 Task: Create a section DevOps Dynamo and in the section, add a milestone Data Archiving in the project ArchiTech
Action: Mouse moved to (69, 302)
Screenshot: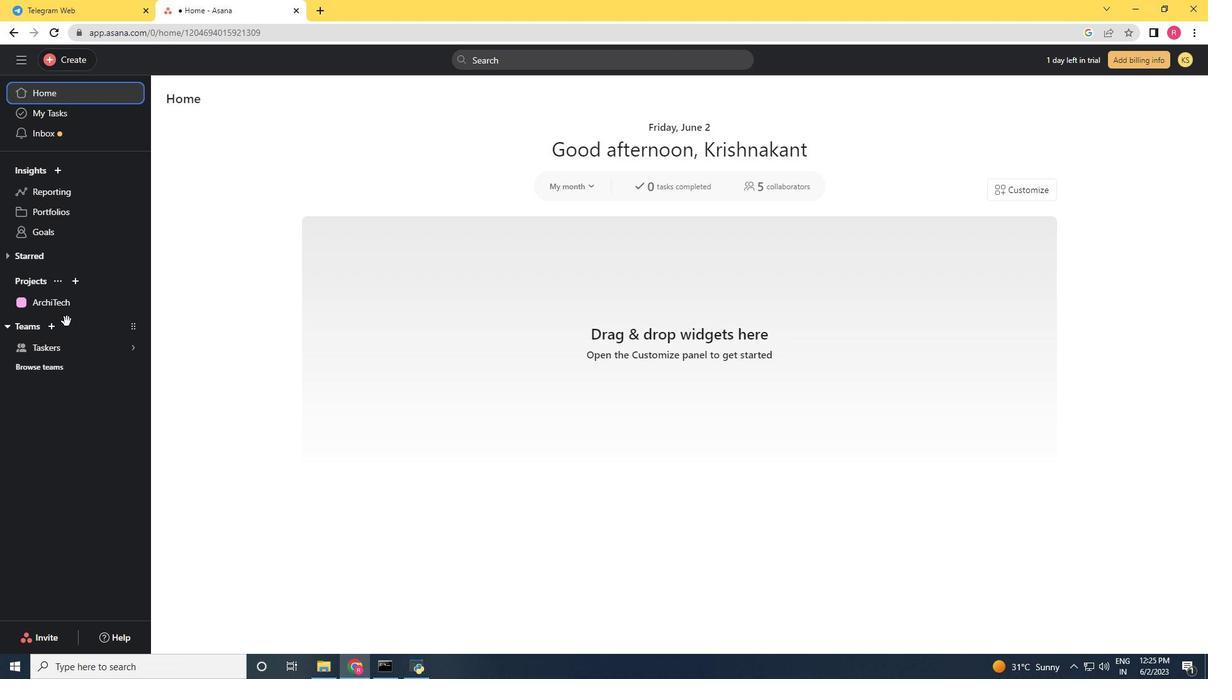 
Action: Mouse pressed left at (69, 302)
Screenshot: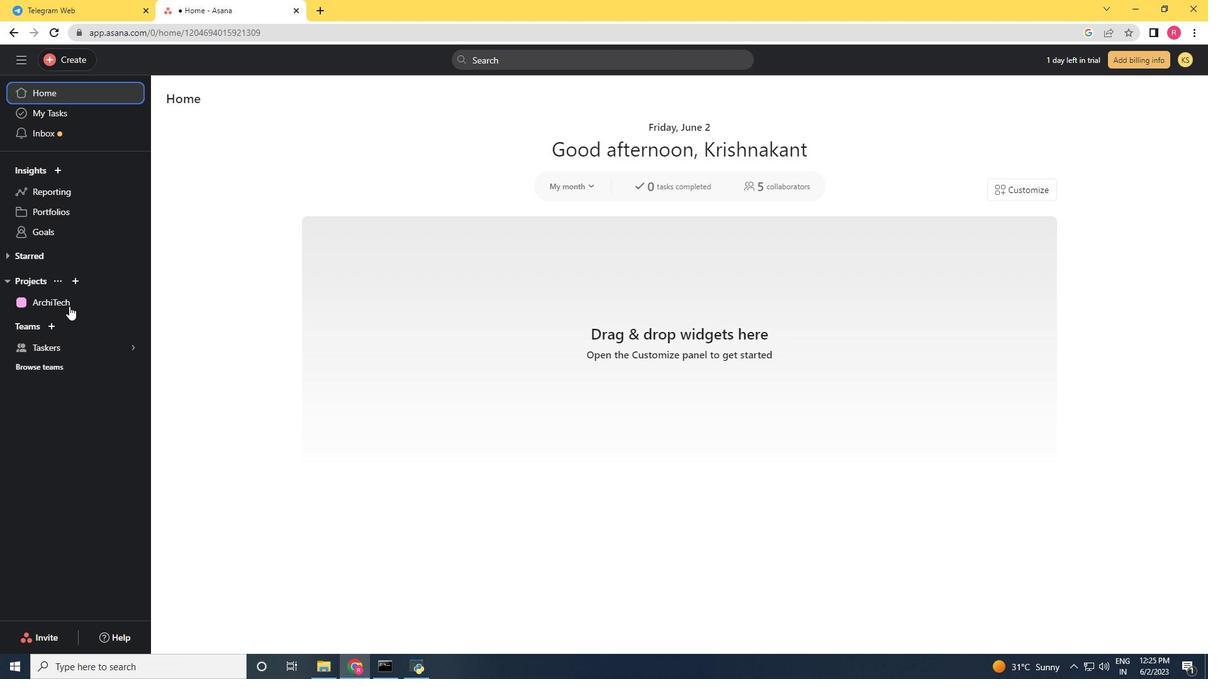 
Action: Mouse moved to (397, 541)
Screenshot: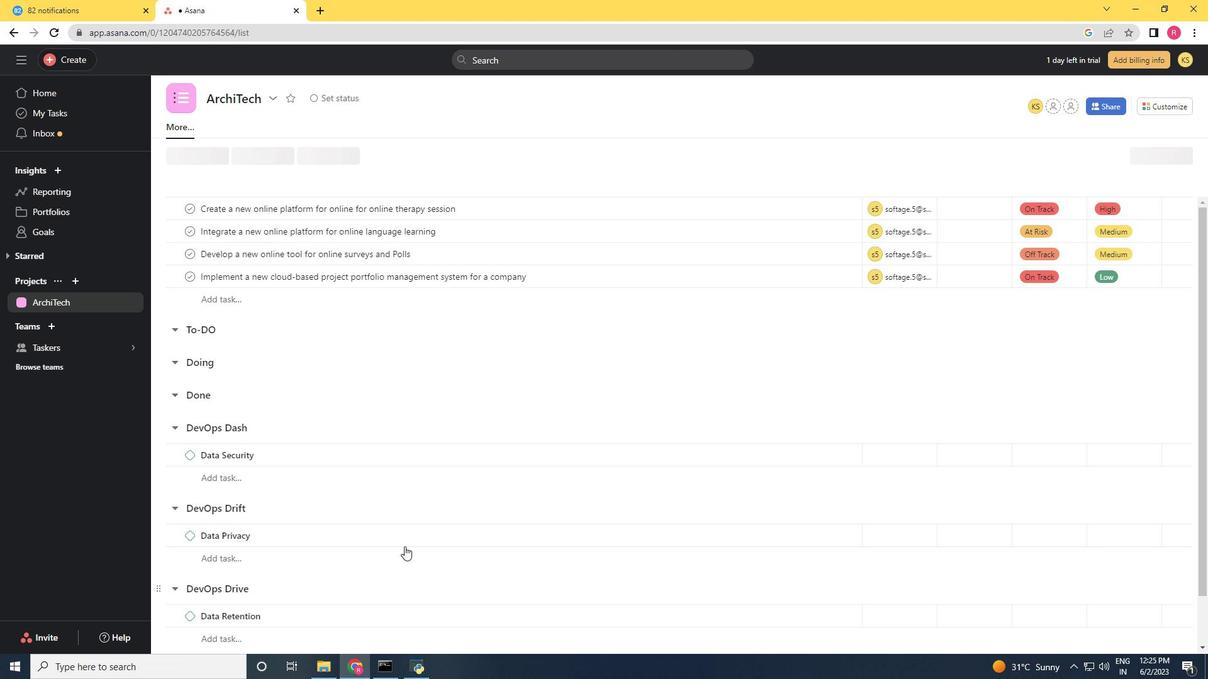 
Action: Mouse scrolled (397, 541) with delta (0, 0)
Screenshot: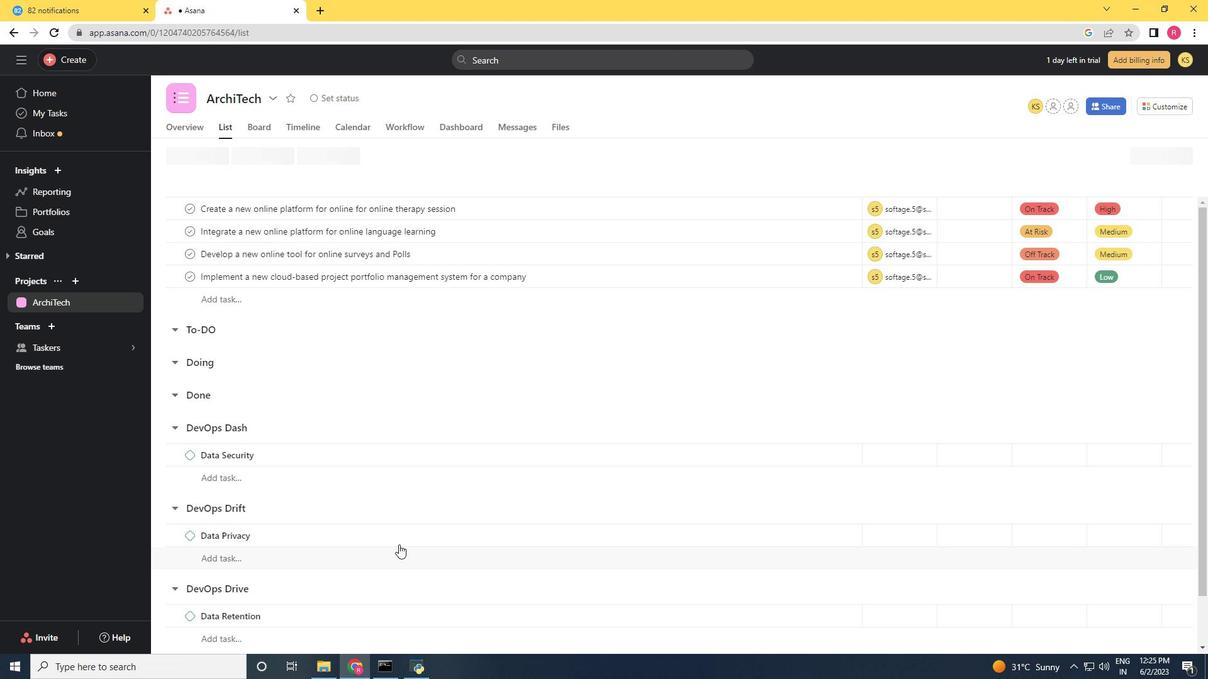 
Action: Mouse scrolled (397, 541) with delta (0, 0)
Screenshot: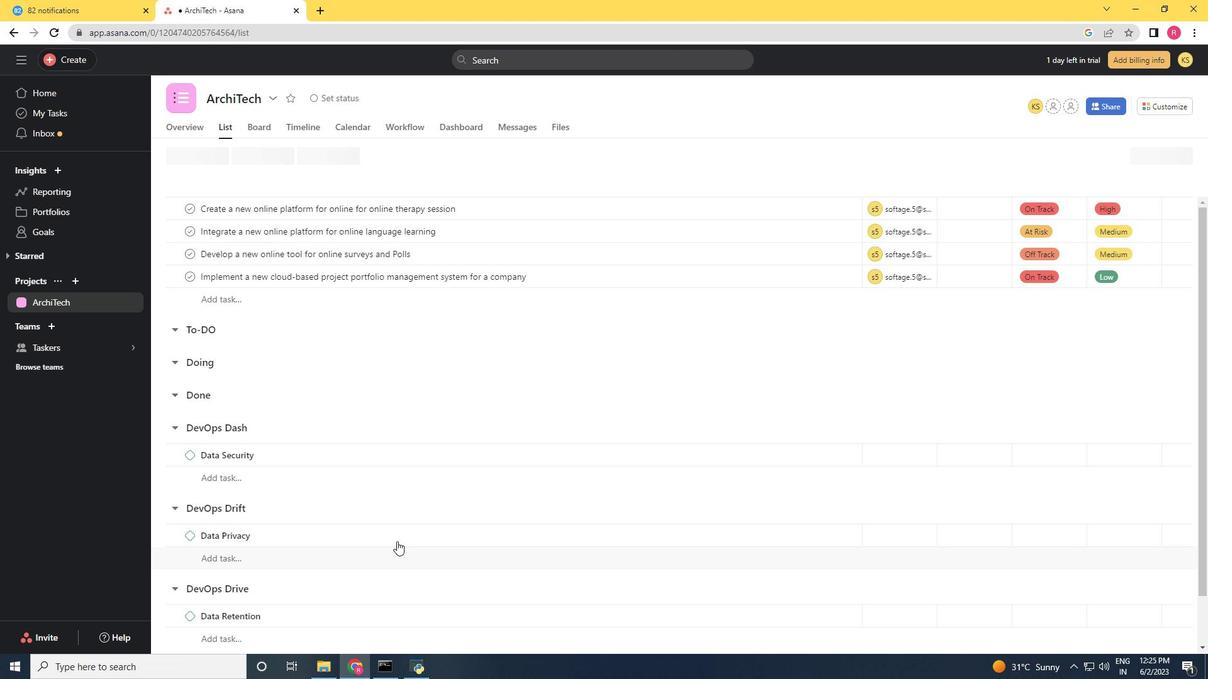 
Action: Mouse moved to (396, 541)
Screenshot: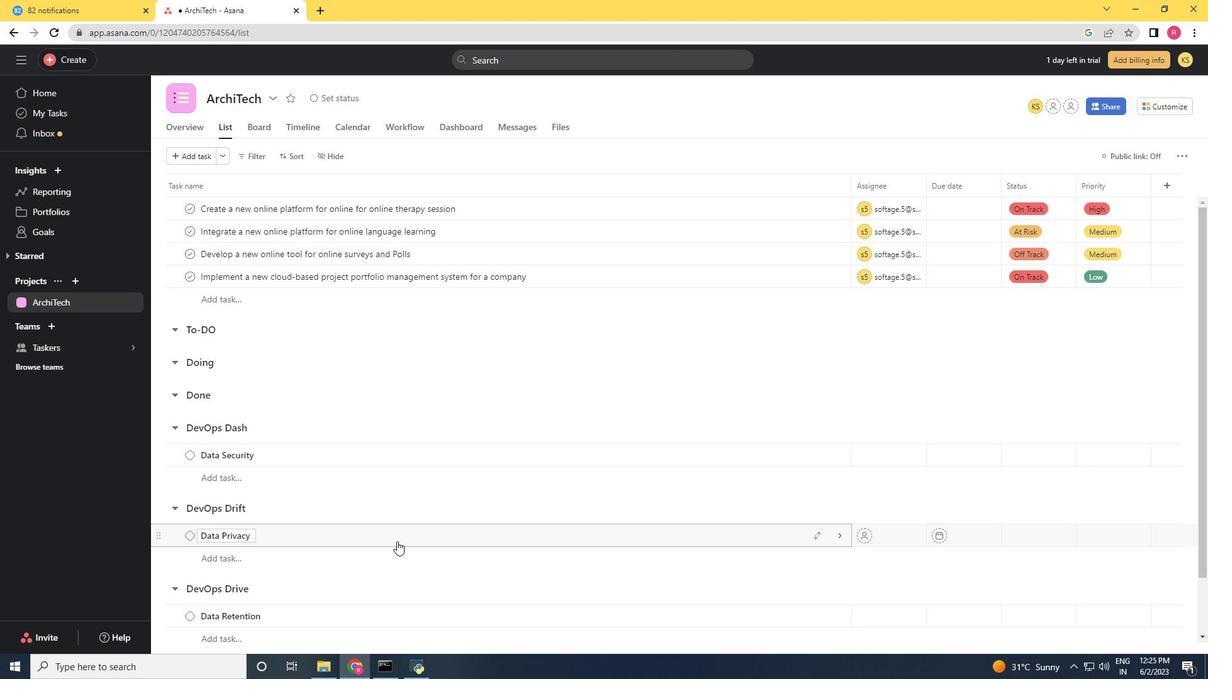 
Action: Mouse scrolled (396, 541) with delta (0, 0)
Screenshot: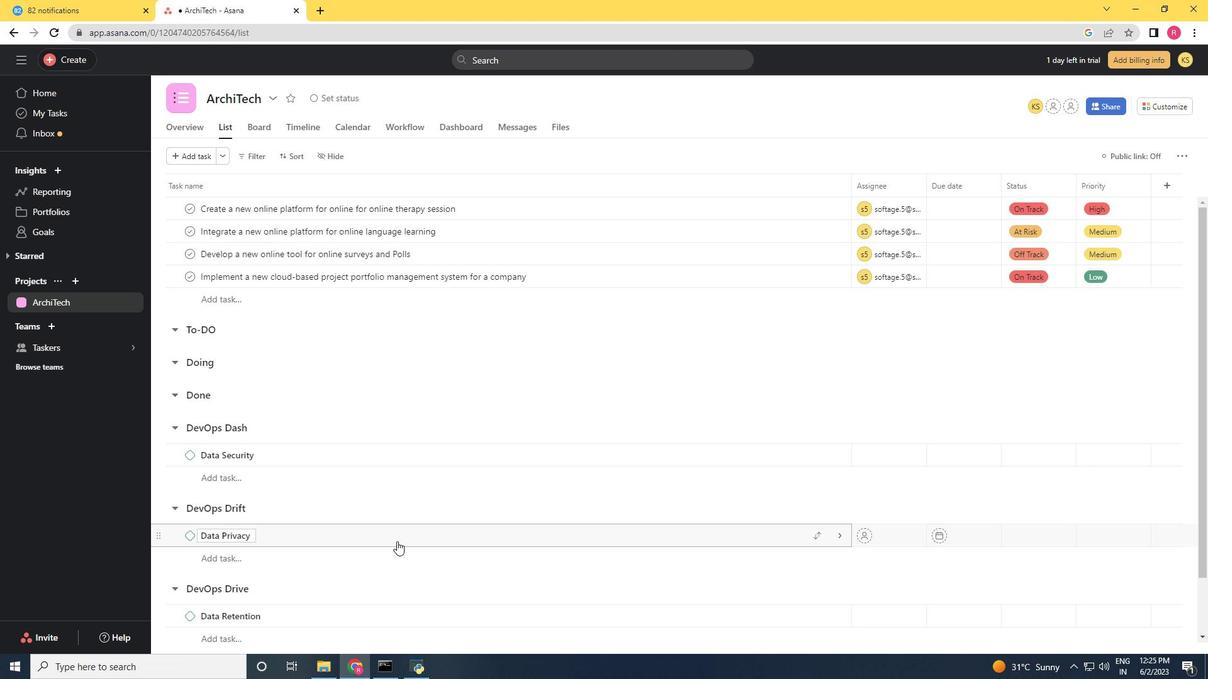 
Action: Mouse moved to (394, 543)
Screenshot: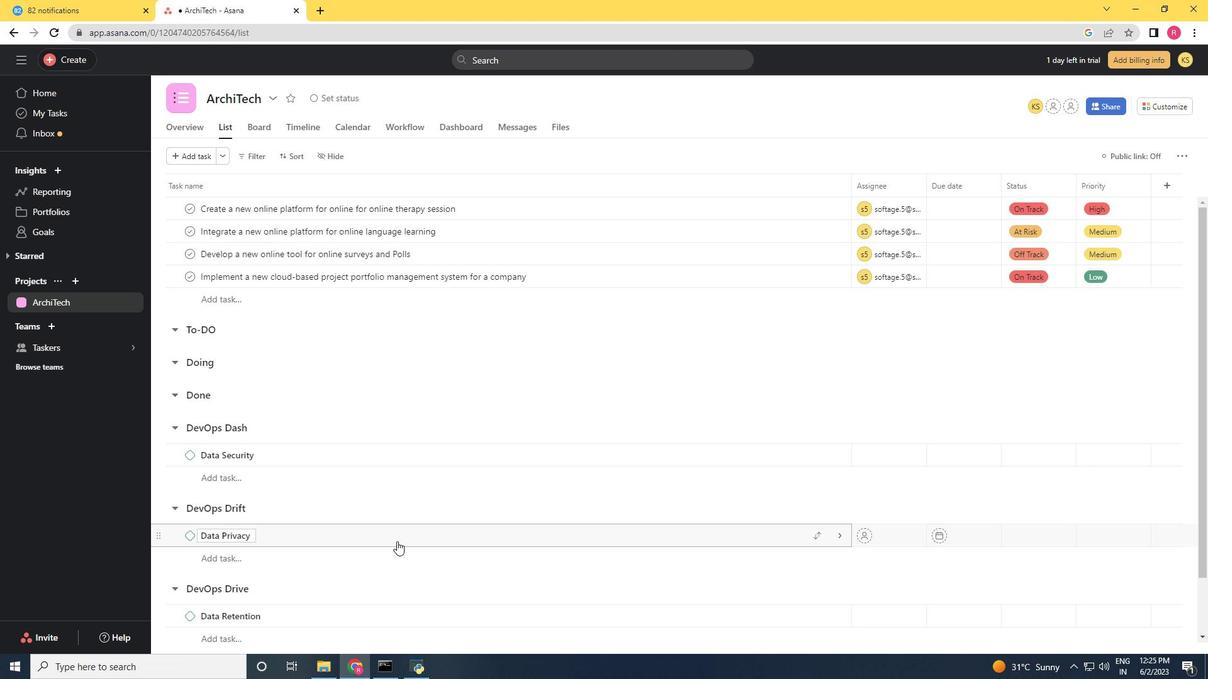 
Action: Mouse scrolled (394, 543) with delta (0, 0)
Screenshot: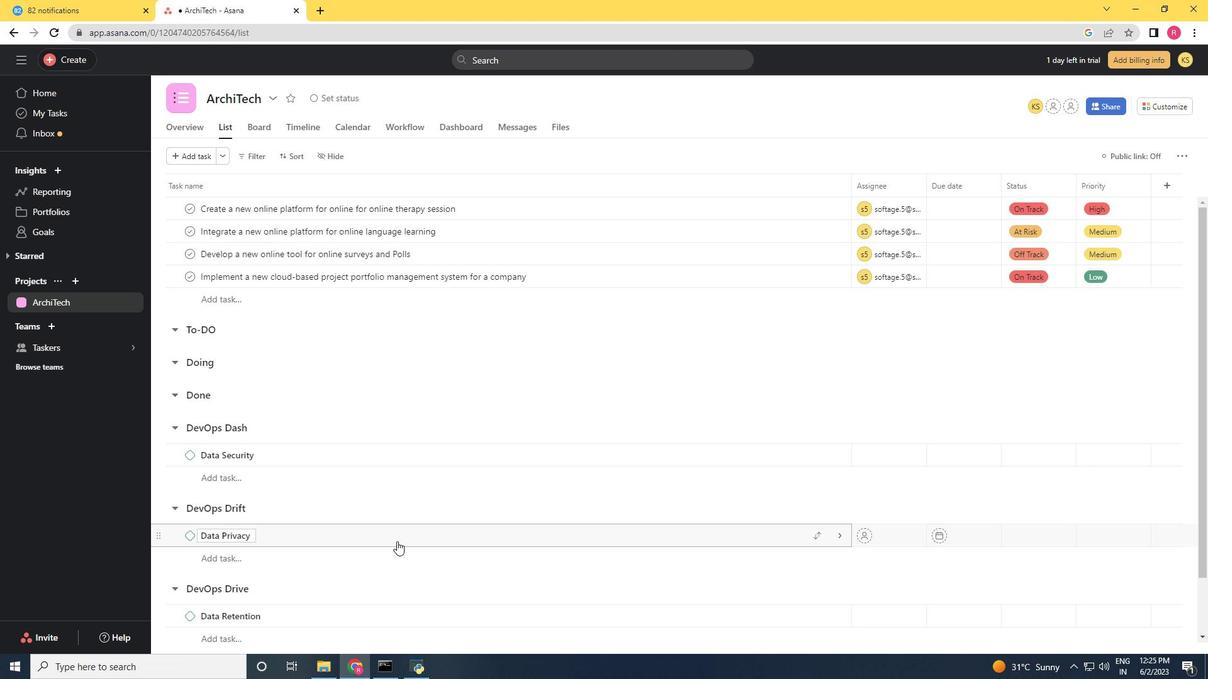 
Action: Mouse moved to (223, 607)
Screenshot: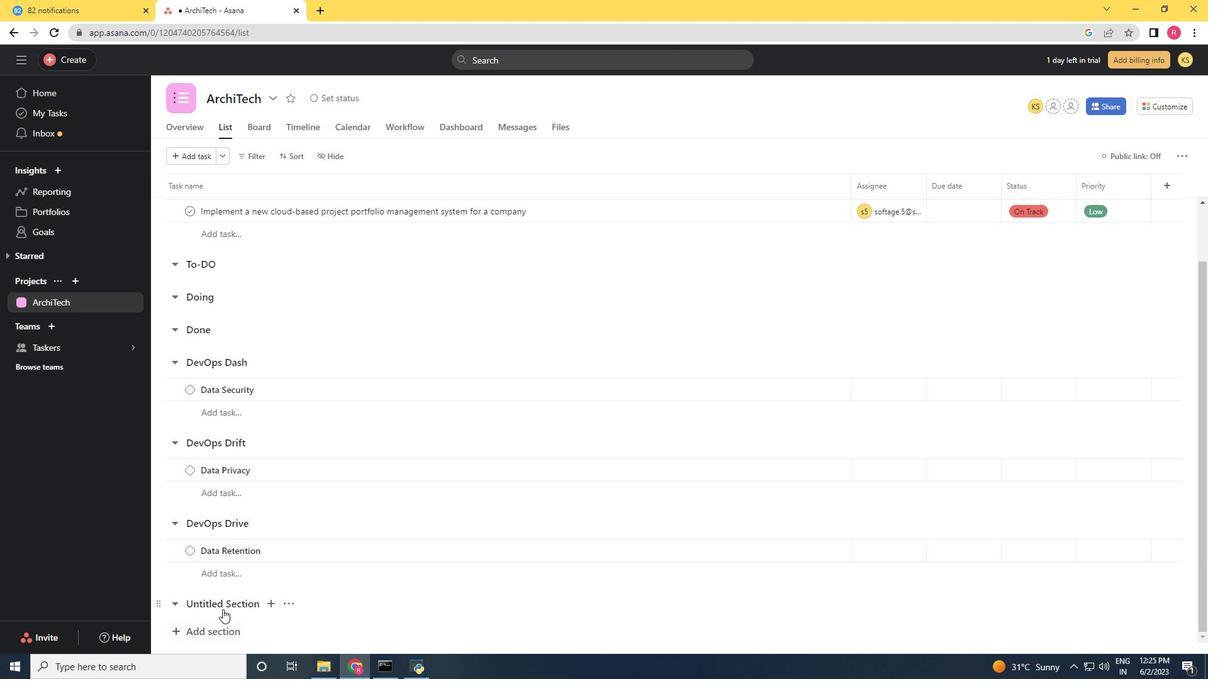 
Action: Mouse pressed left at (223, 607)
Screenshot: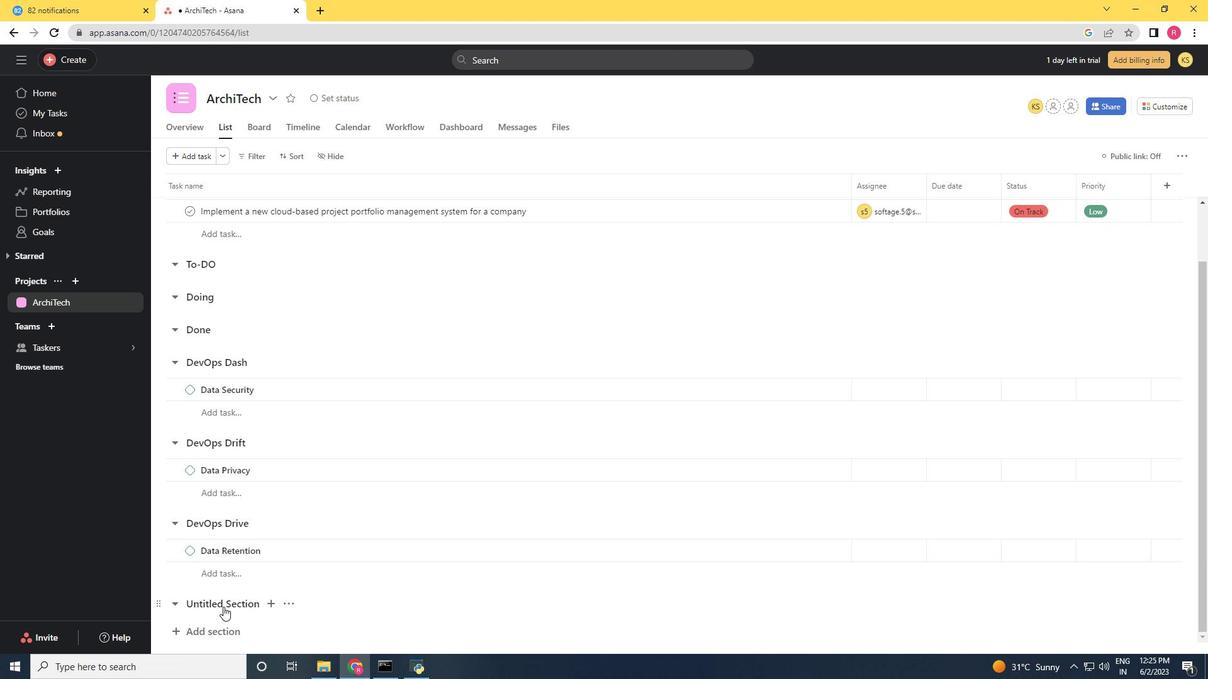 
Action: Mouse moved to (256, 603)
Screenshot: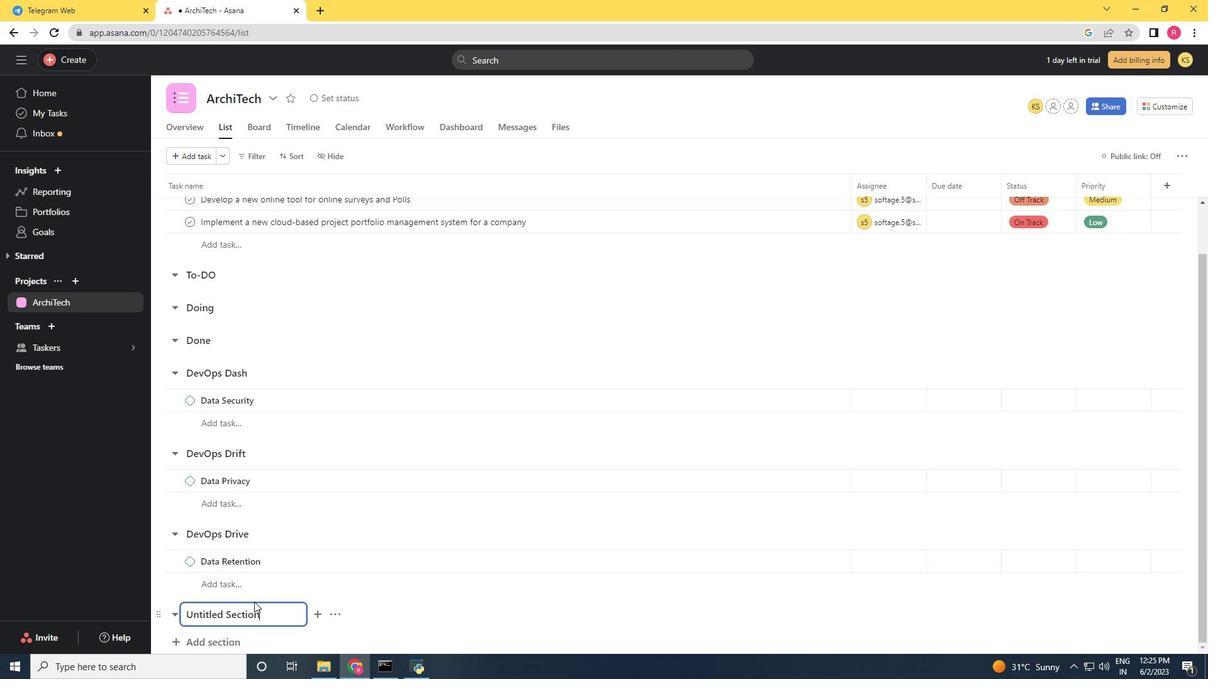 
Action: Key pressed <Key.backspace><Key.backspace><Key.backspace><Key.backspace><Key.backspace><Key.backspace><Key.backspace><Key.backspace><Key.backspace><Key.backspace><Key.backspace><Key.backspace><Key.backspace><Key.backspace><Key.backspace><Key.backspace><Key.backspace><Key.backspace><Key.backspace><Key.backspace><Key.backspace><Key.shift><Key.shift><Key.shift>Dev<Key.shift>Ops<Key.space><Key.shift><Key.shift><Key.shift><Key.shift><Key.shift><Key.shift><Key.shift><Key.shift><Key.shift>Dynamo<Key.enter>
Screenshot: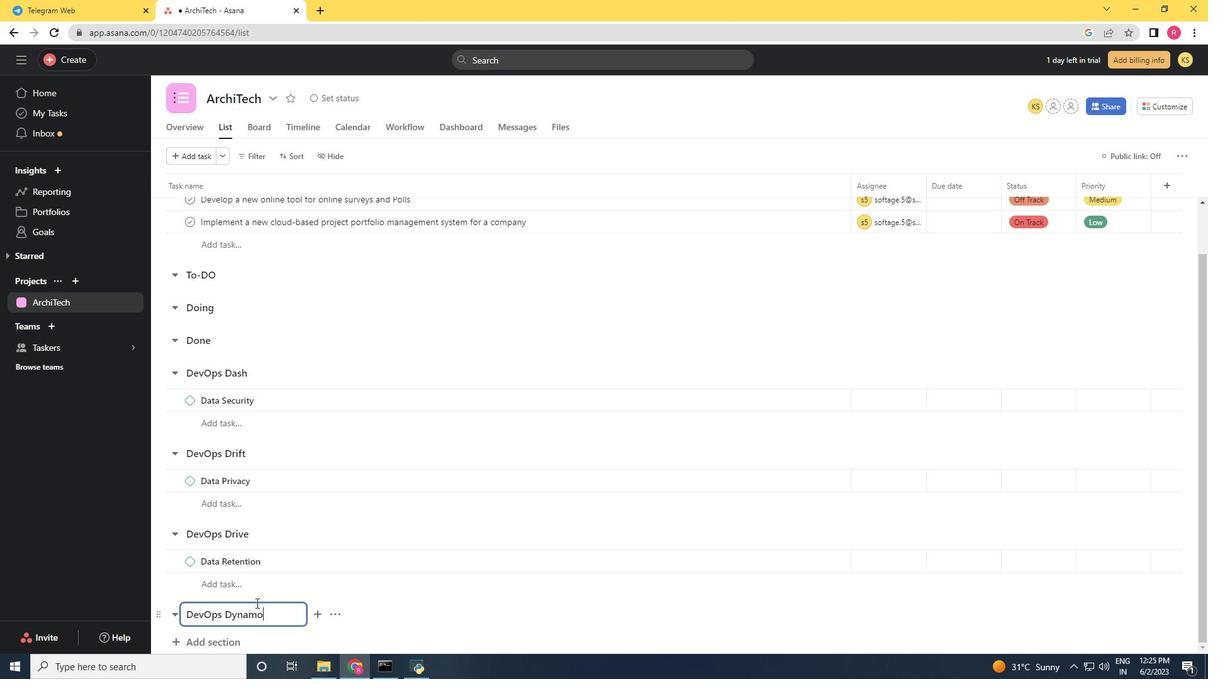 
Action: Mouse moved to (329, 560)
Screenshot: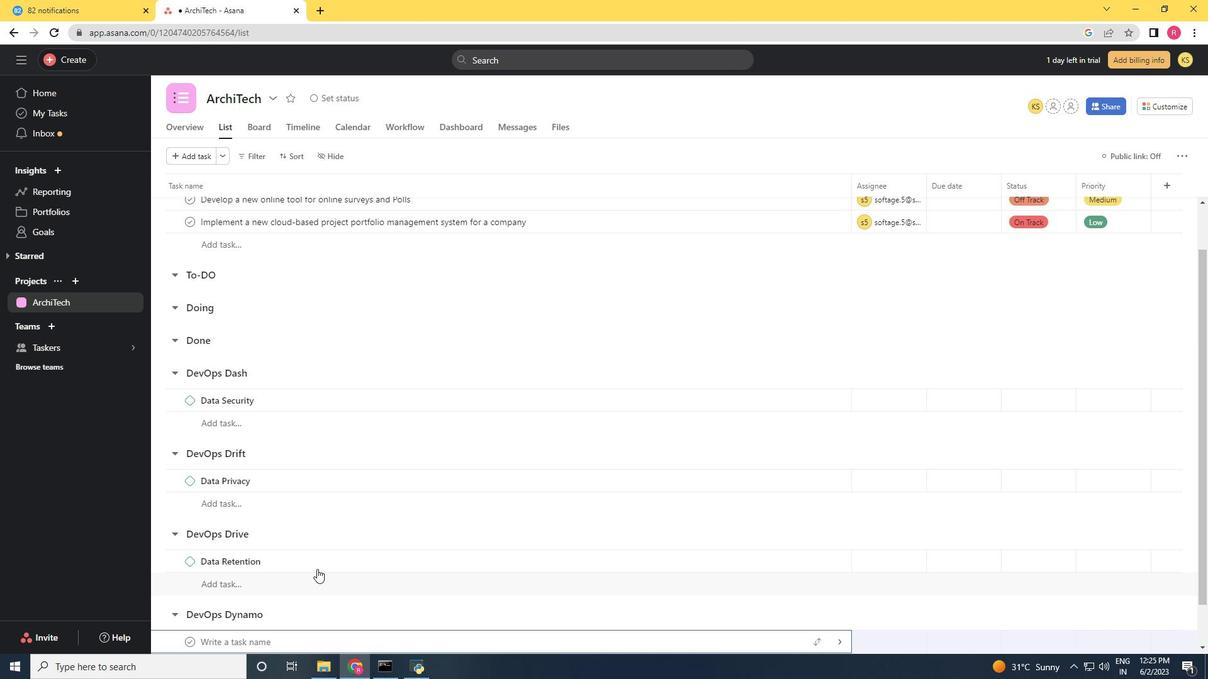
Action: Mouse scrolled (329, 560) with delta (0, 0)
Screenshot: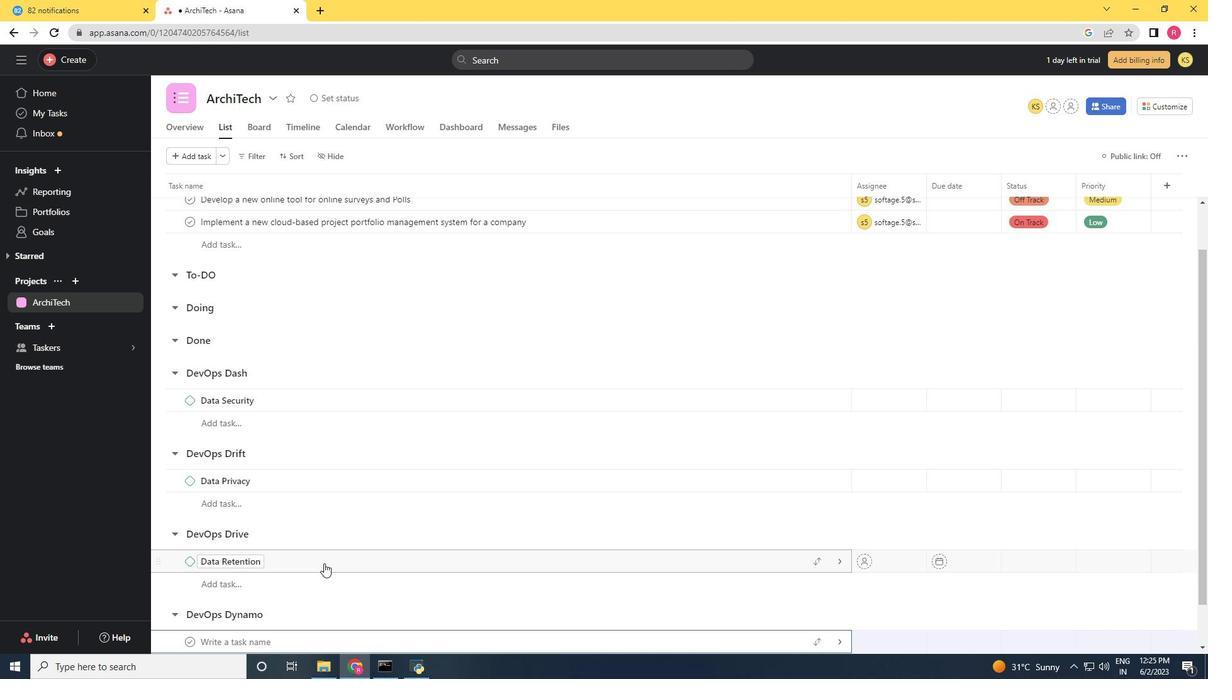 
Action: Mouse scrolled (329, 560) with delta (0, 0)
Screenshot: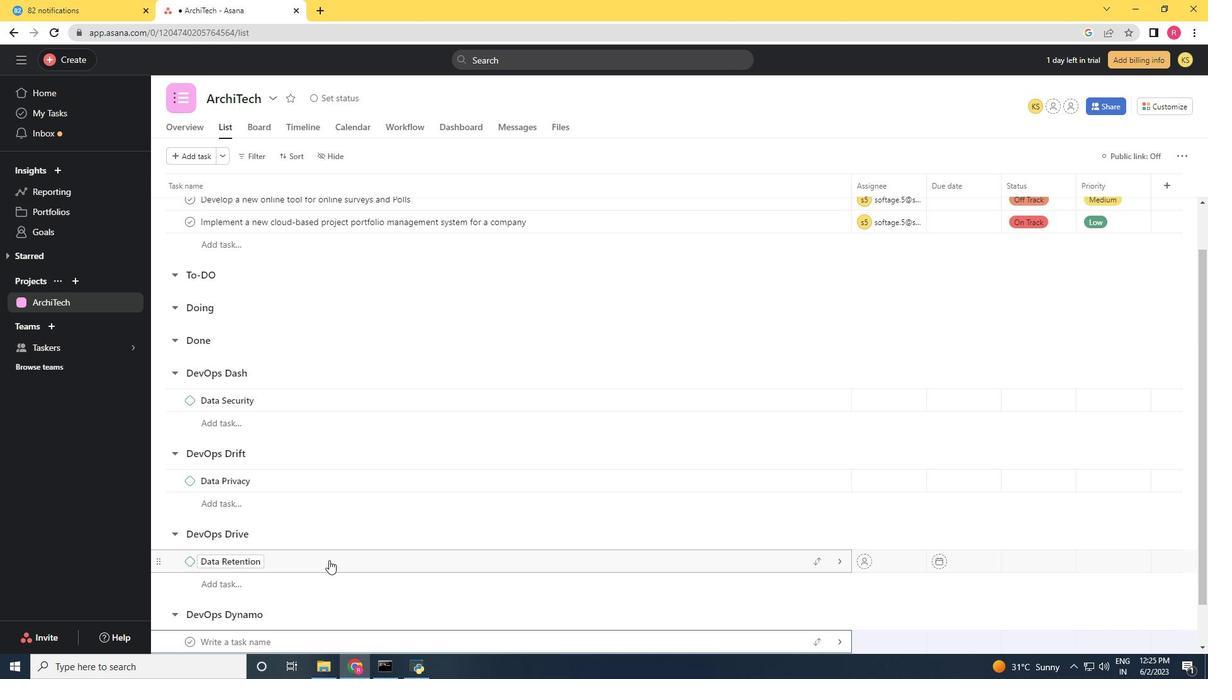 
Action: Key pressed <Key.shift>Data<Key.space><Key.shift>Archiving
Screenshot: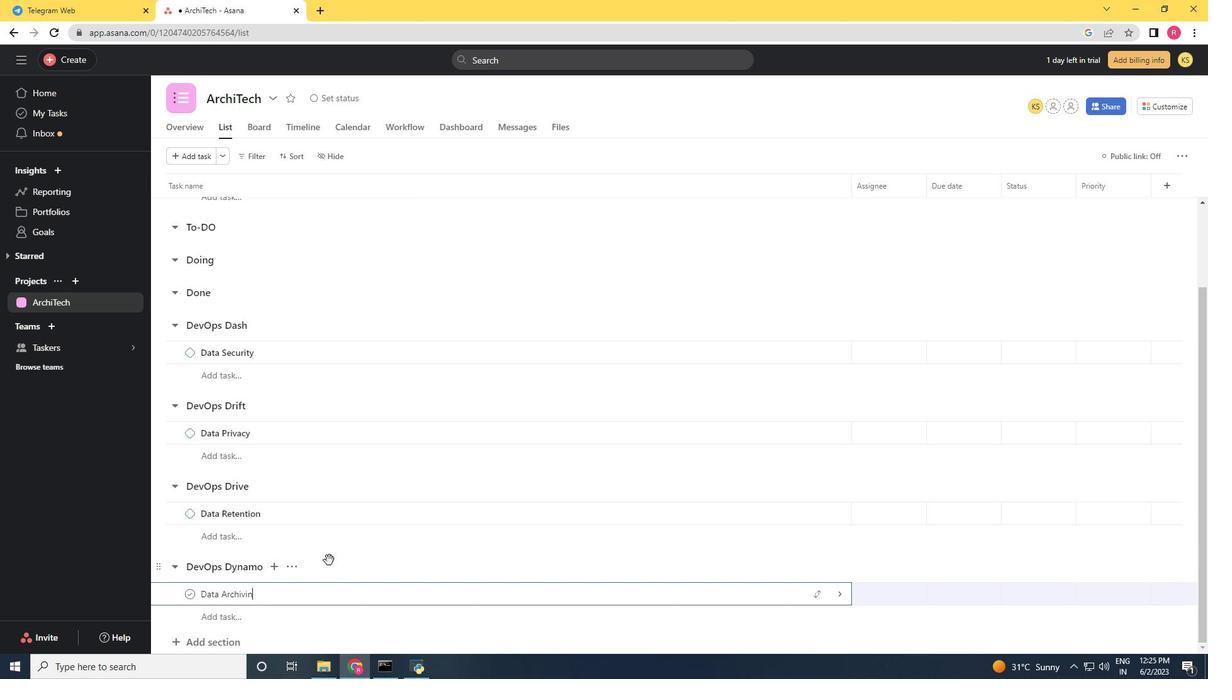 
Action: Mouse moved to (325, 599)
Screenshot: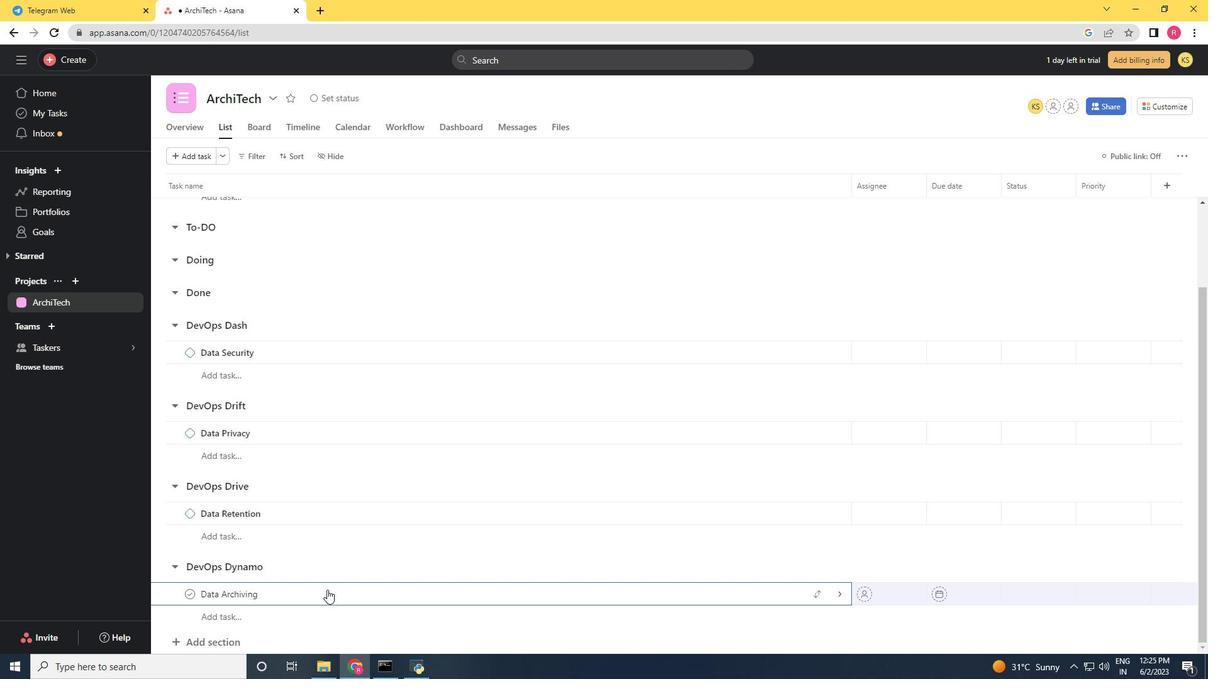 
Action: Mouse pressed right at (325, 599)
Screenshot: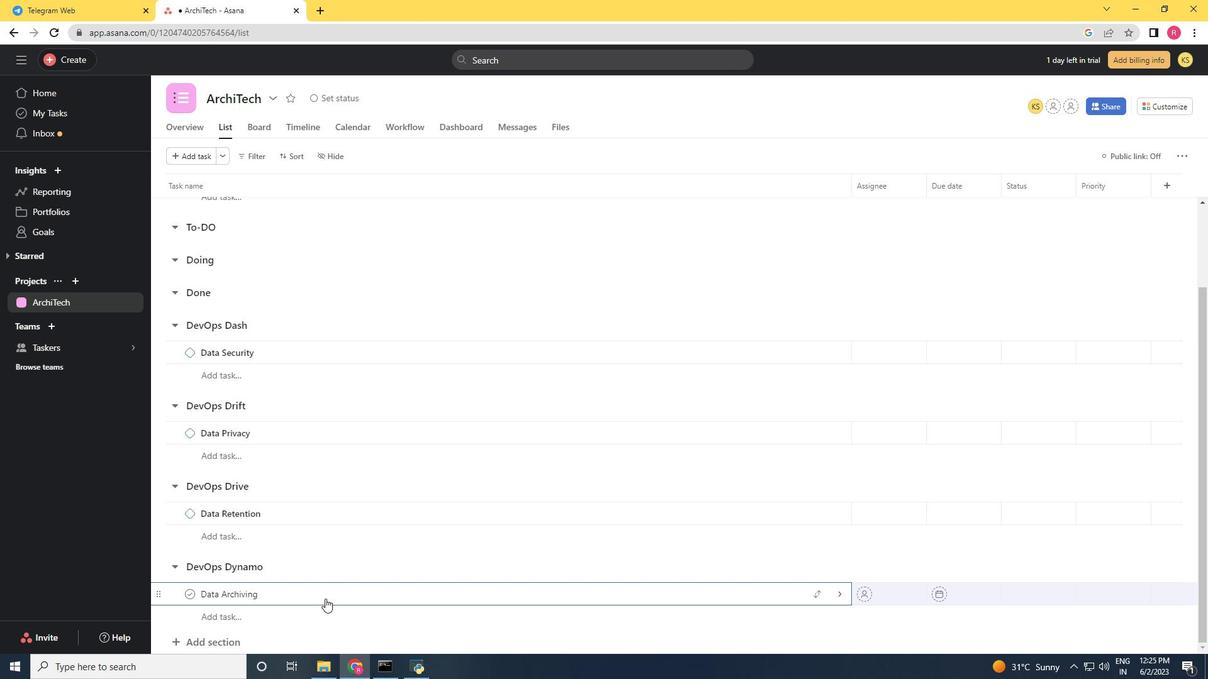 
Action: Mouse moved to (382, 529)
Screenshot: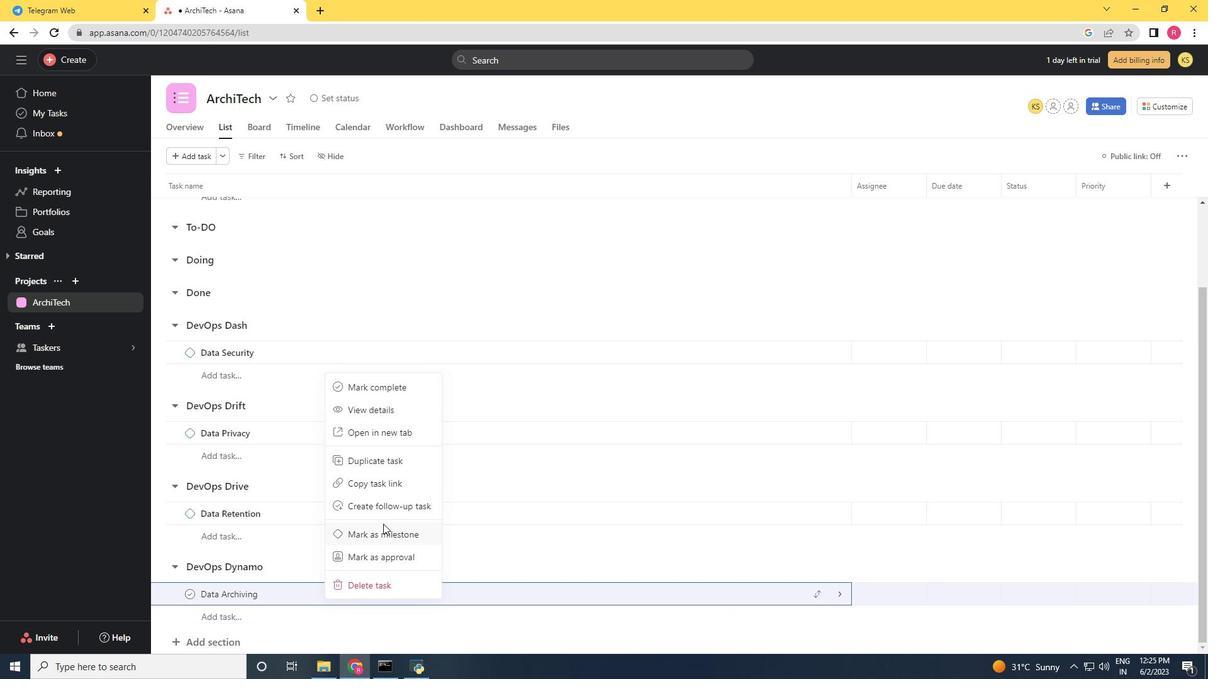 
Action: Mouse pressed left at (382, 529)
Screenshot: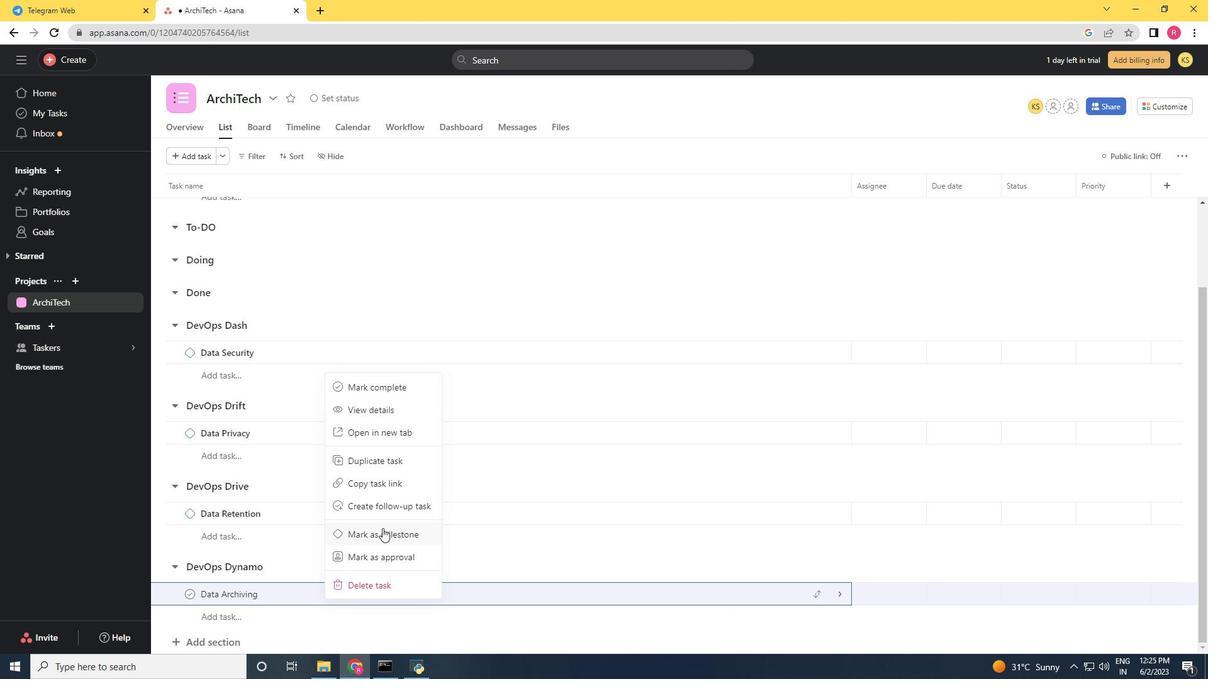 
Action: Mouse moved to (387, 527)
Screenshot: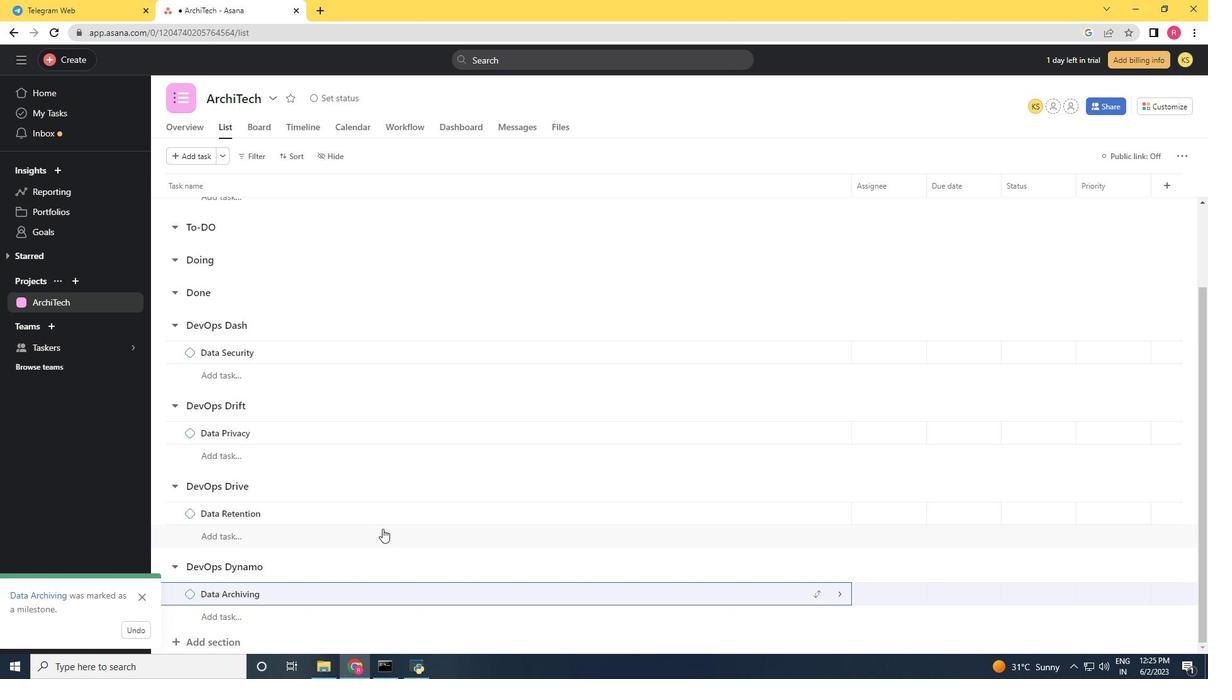 
